 Task: In the  document problemanalysis.doc ,insert the clipart between heading and points ' search for yoga ' and adjust the shape height to  '3.5''
Action: Mouse moved to (224, 250)
Screenshot: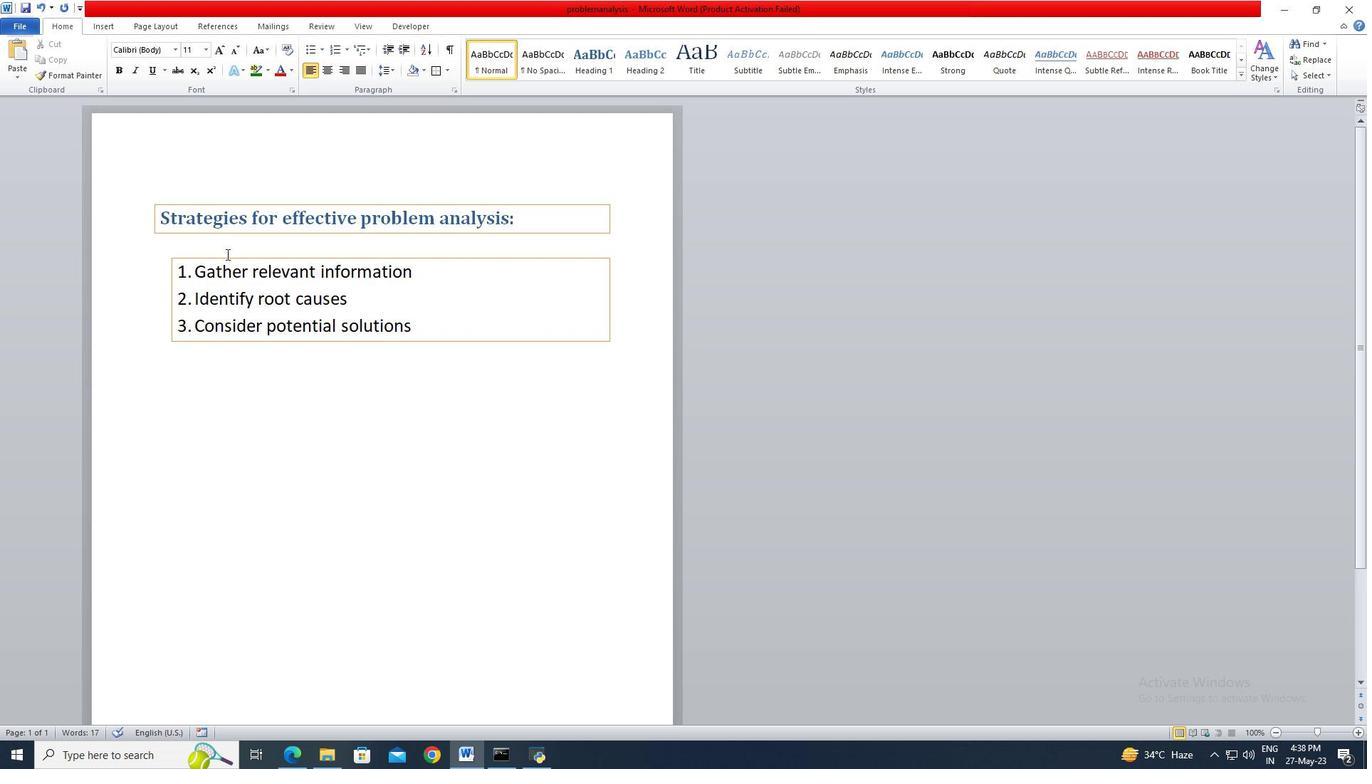 
Action: Mouse pressed left at (224, 250)
Screenshot: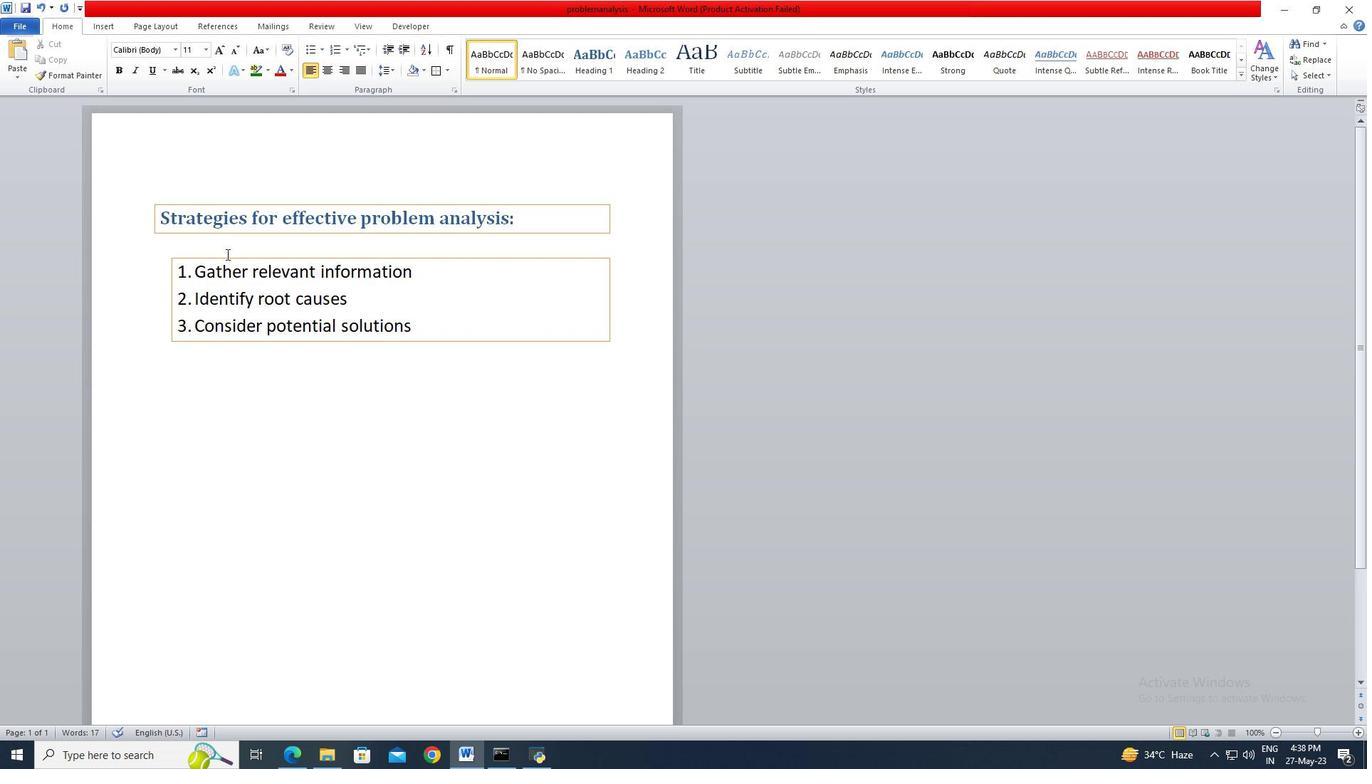 
Action: Key pressed <Key.left>
Screenshot: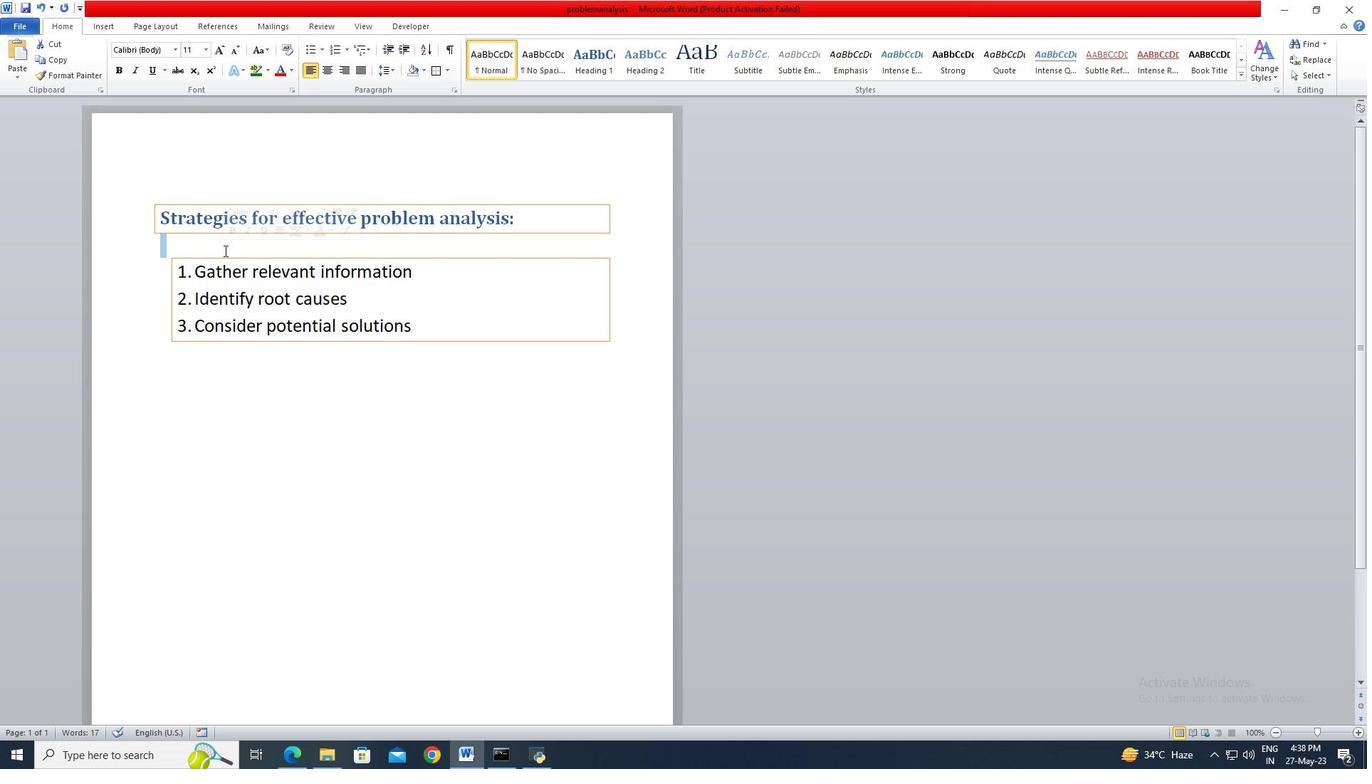 
Action: Mouse moved to (114, 29)
Screenshot: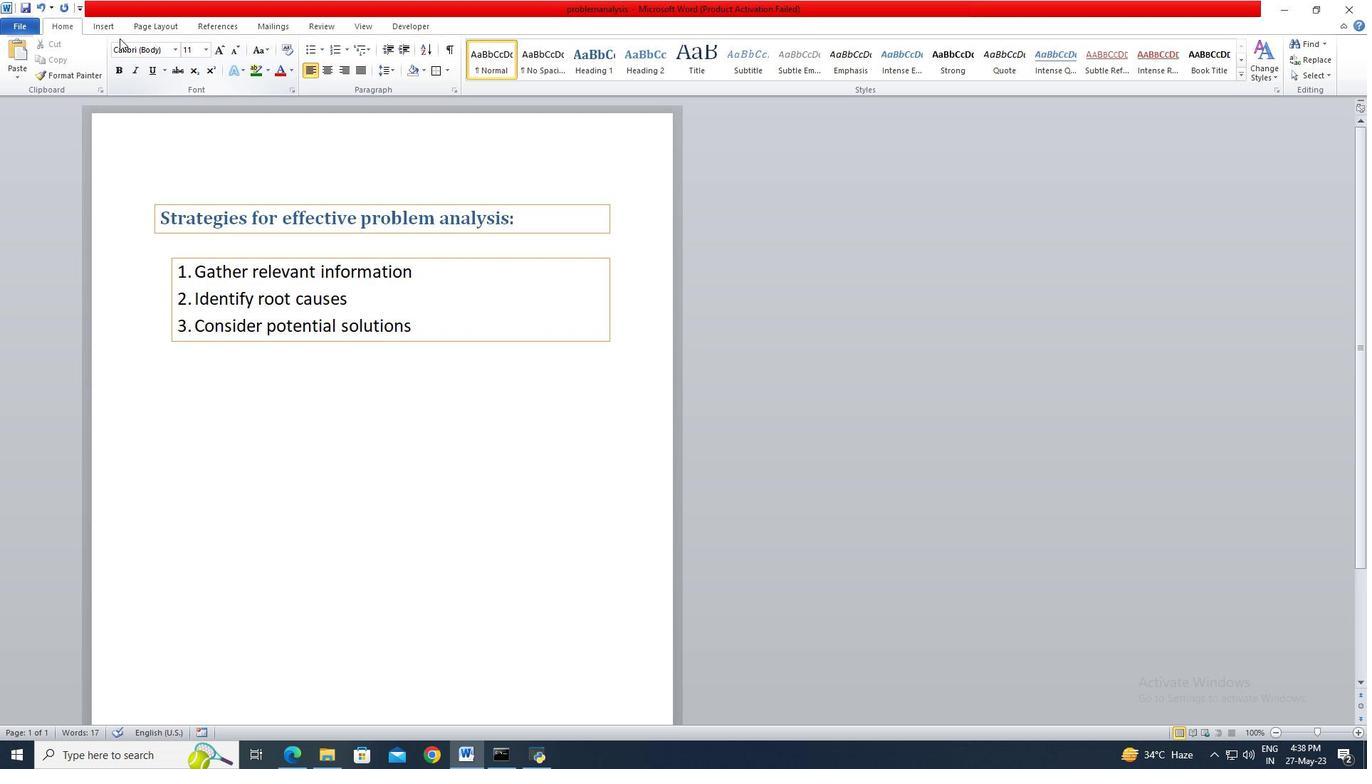 
Action: Mouse pressed left at (114, 29)
Screenshot: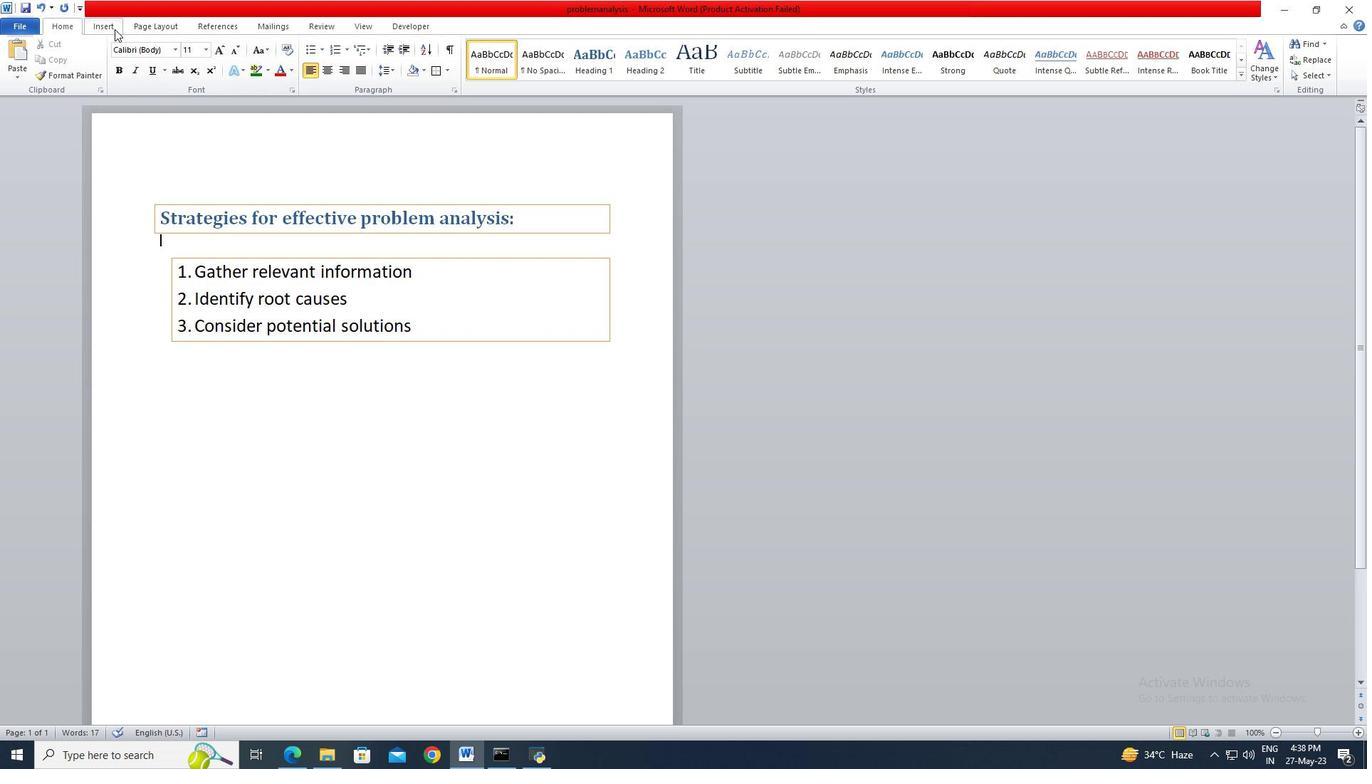 
Action: Mouse moved to (175, 74)
Screenshot: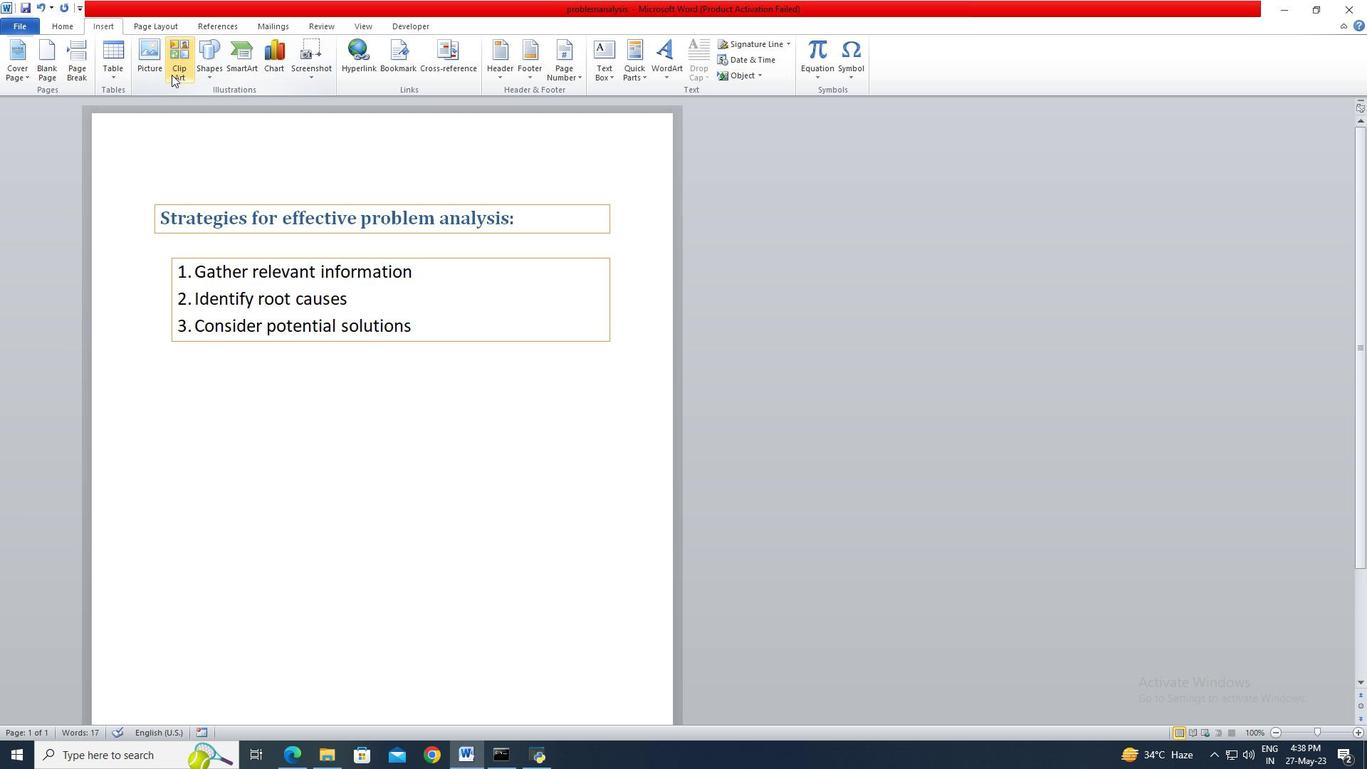 
Action: Mouse pressed left at (175, 74)
Screenshot: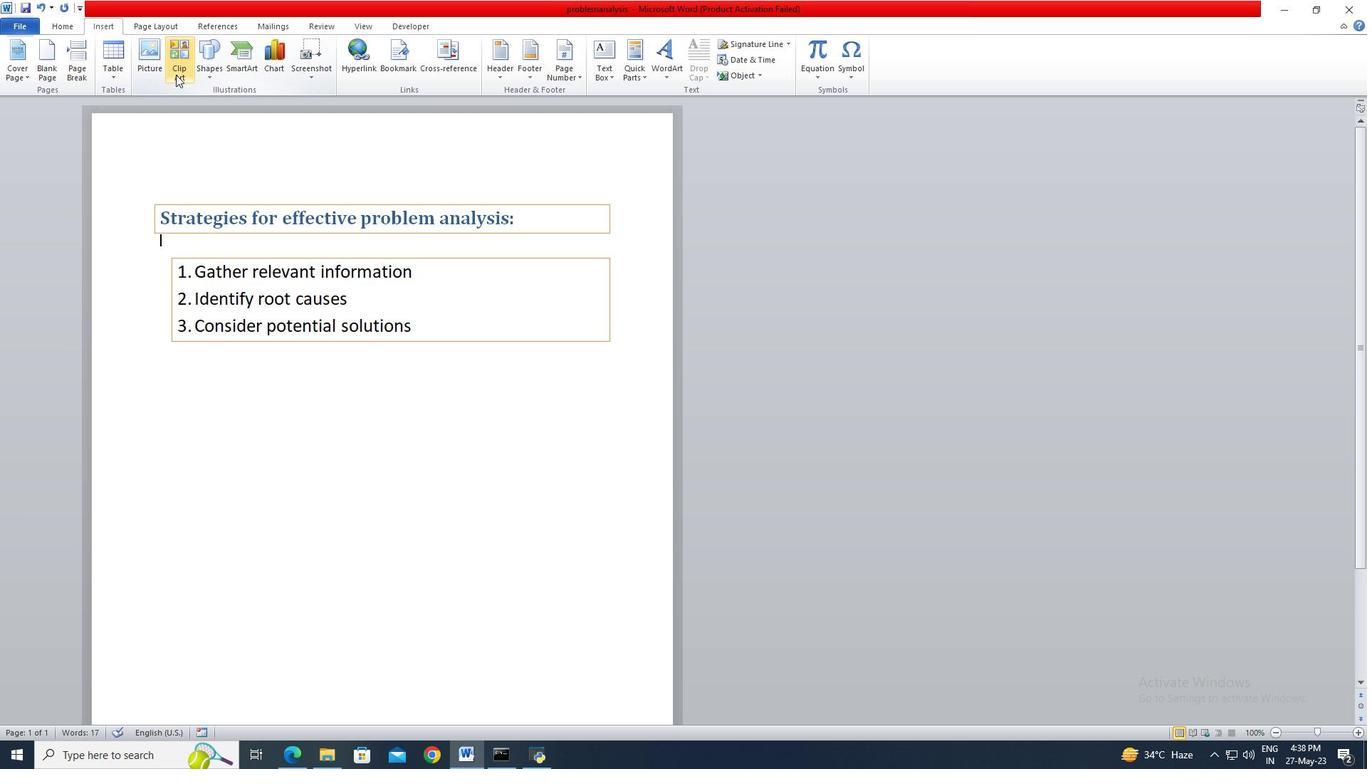 
Action: Mouse moved to (1222, 136)
Screenshot: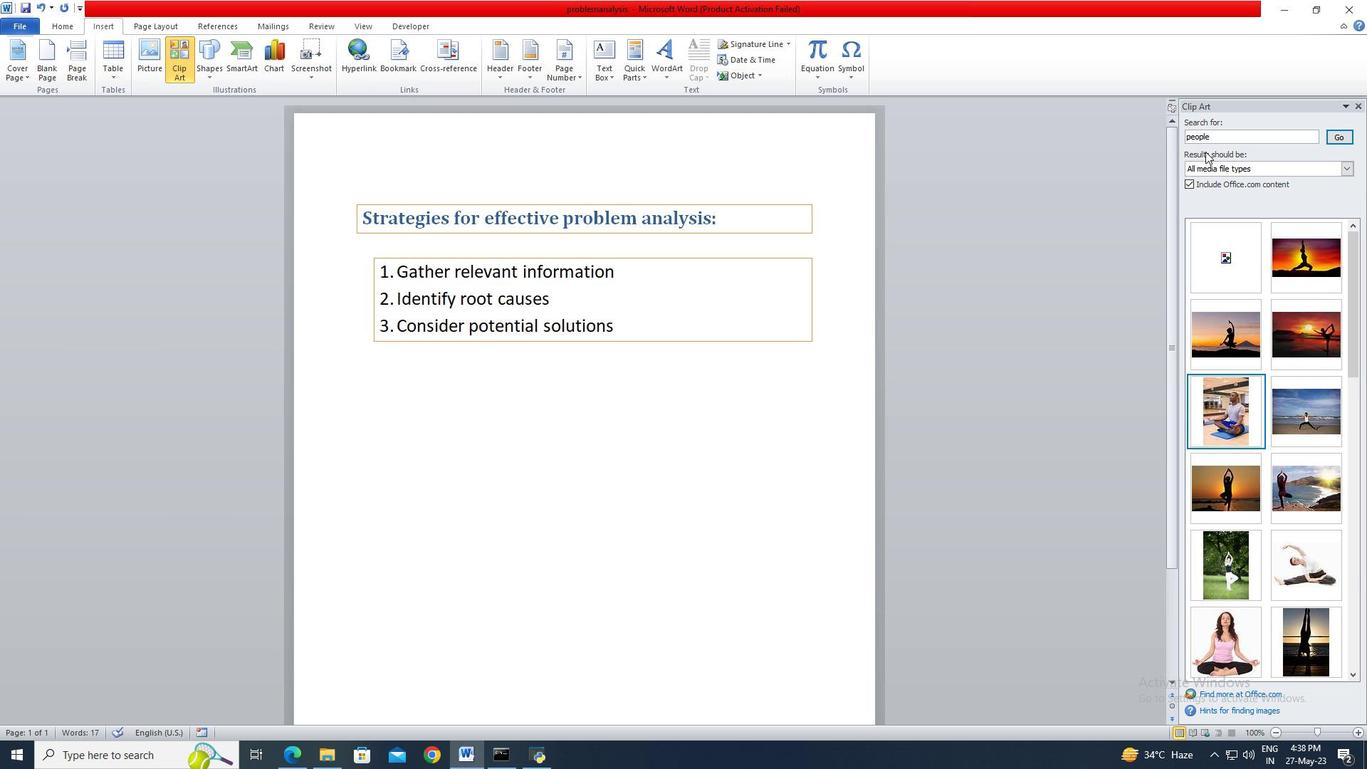 
Action: Mouse pressed left at (1222, 136)
Screenshot: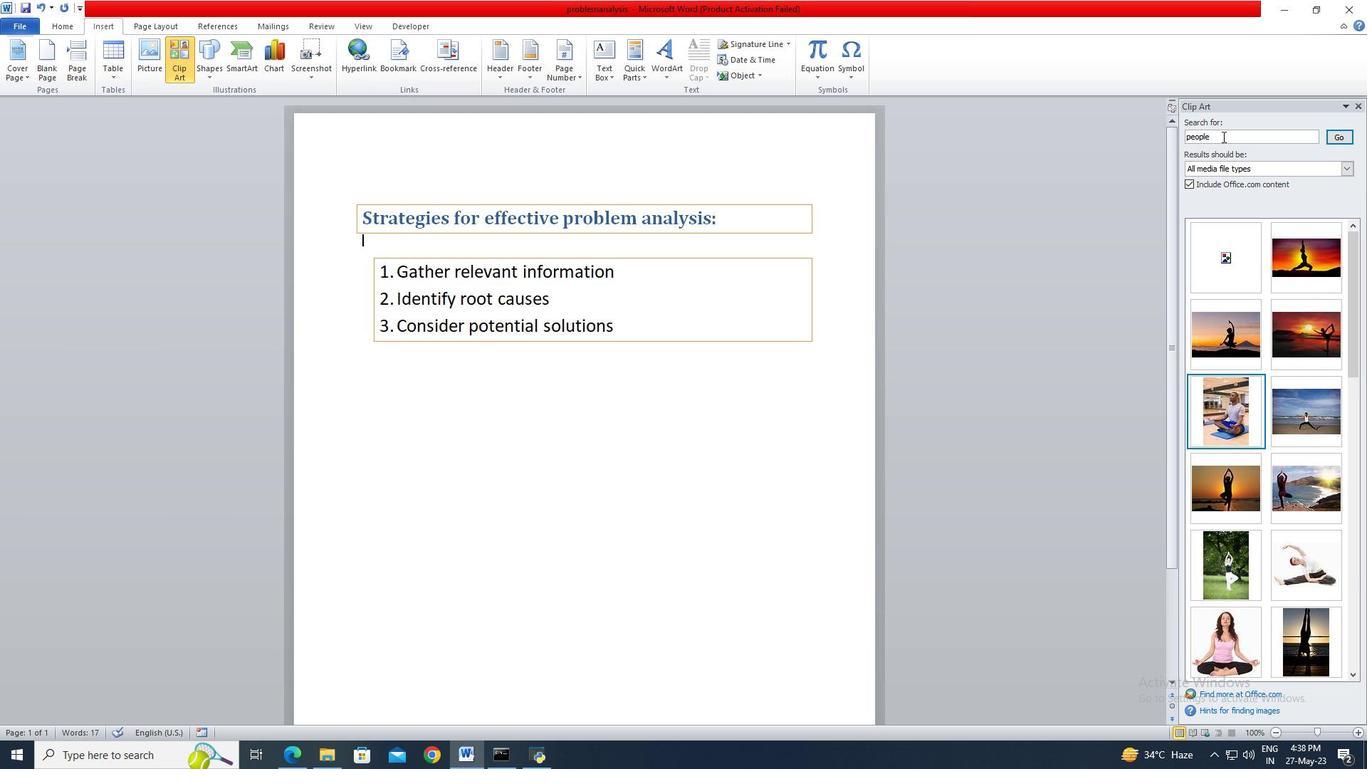 
Action: Key pressed ctrl+A<Key.delete>
Screenshot: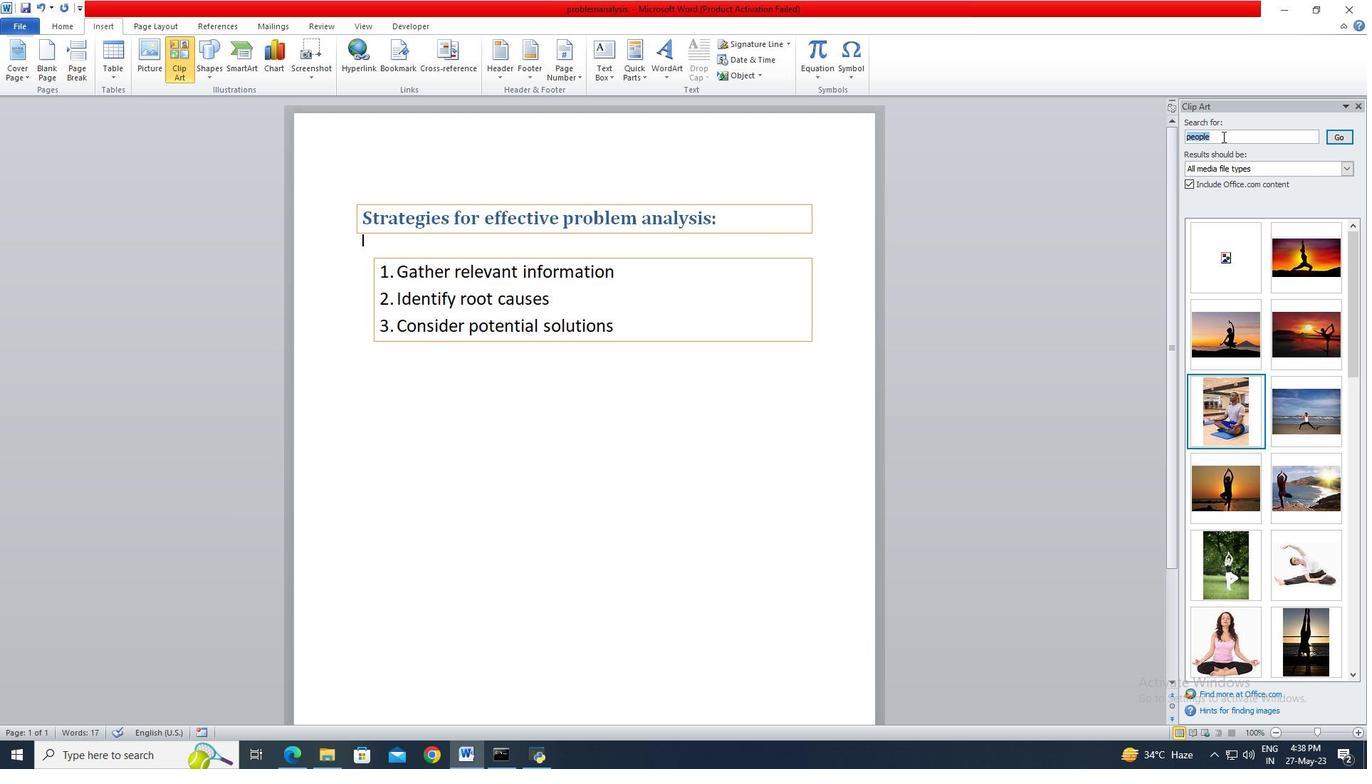 
Action: Mouse moved to (1151, 93)
Screenshot: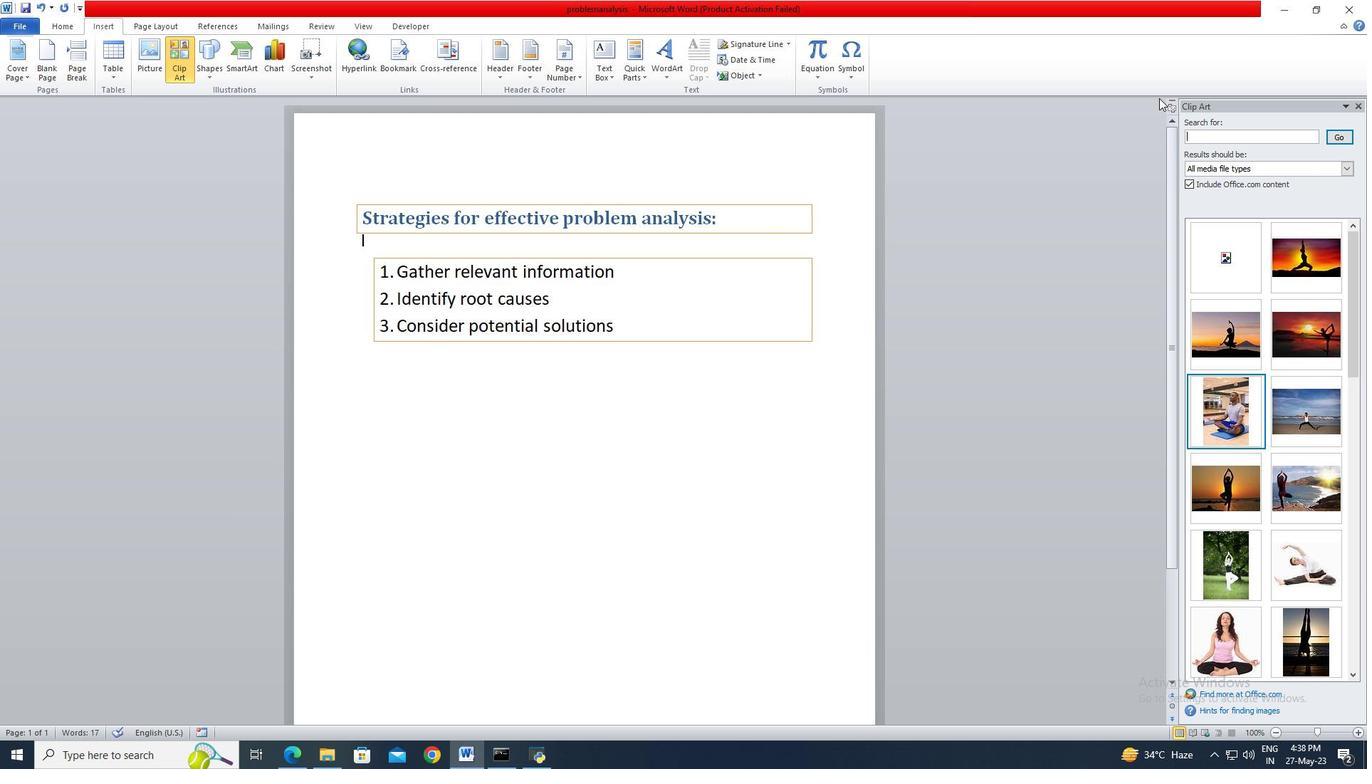 
Action: Key pressed yoga<Key.enter>
Screenshot: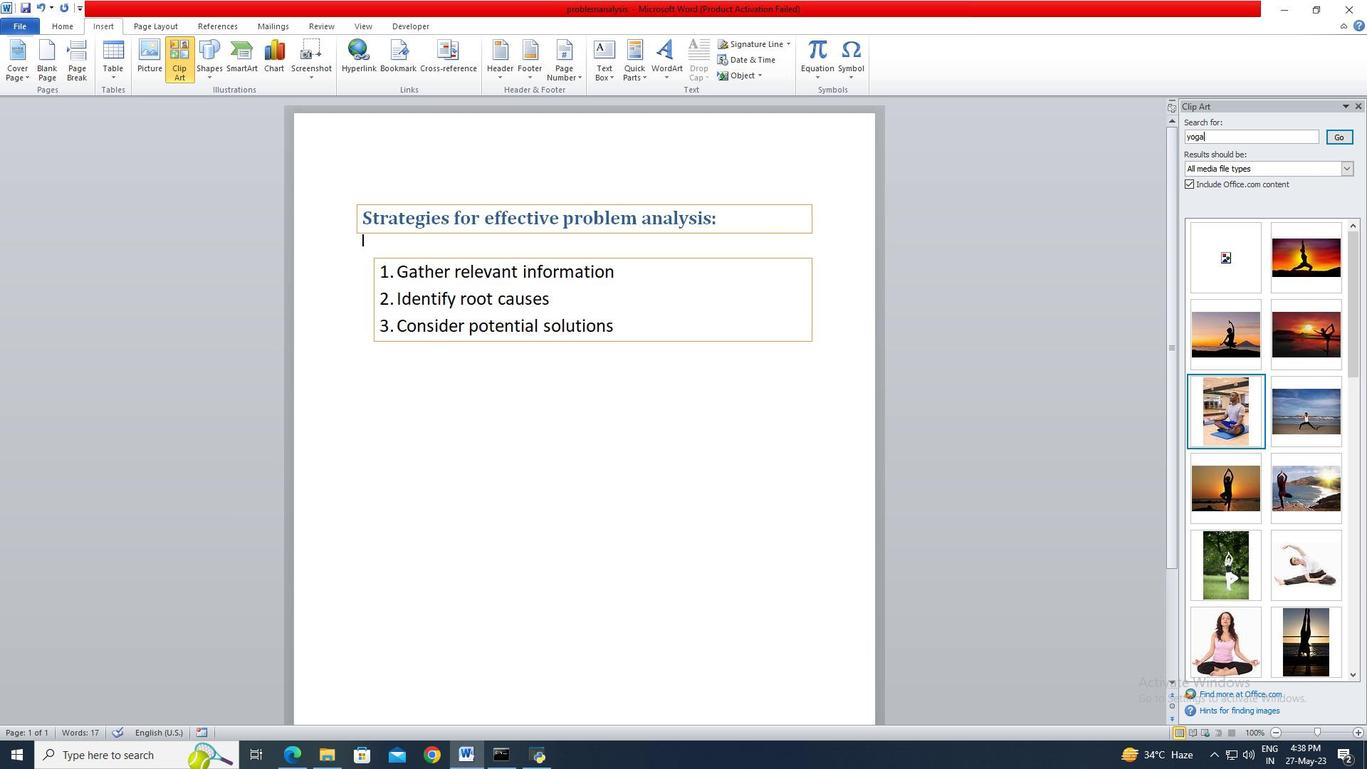 
Action: Mouse moved to (1243, 630)
Screenshot: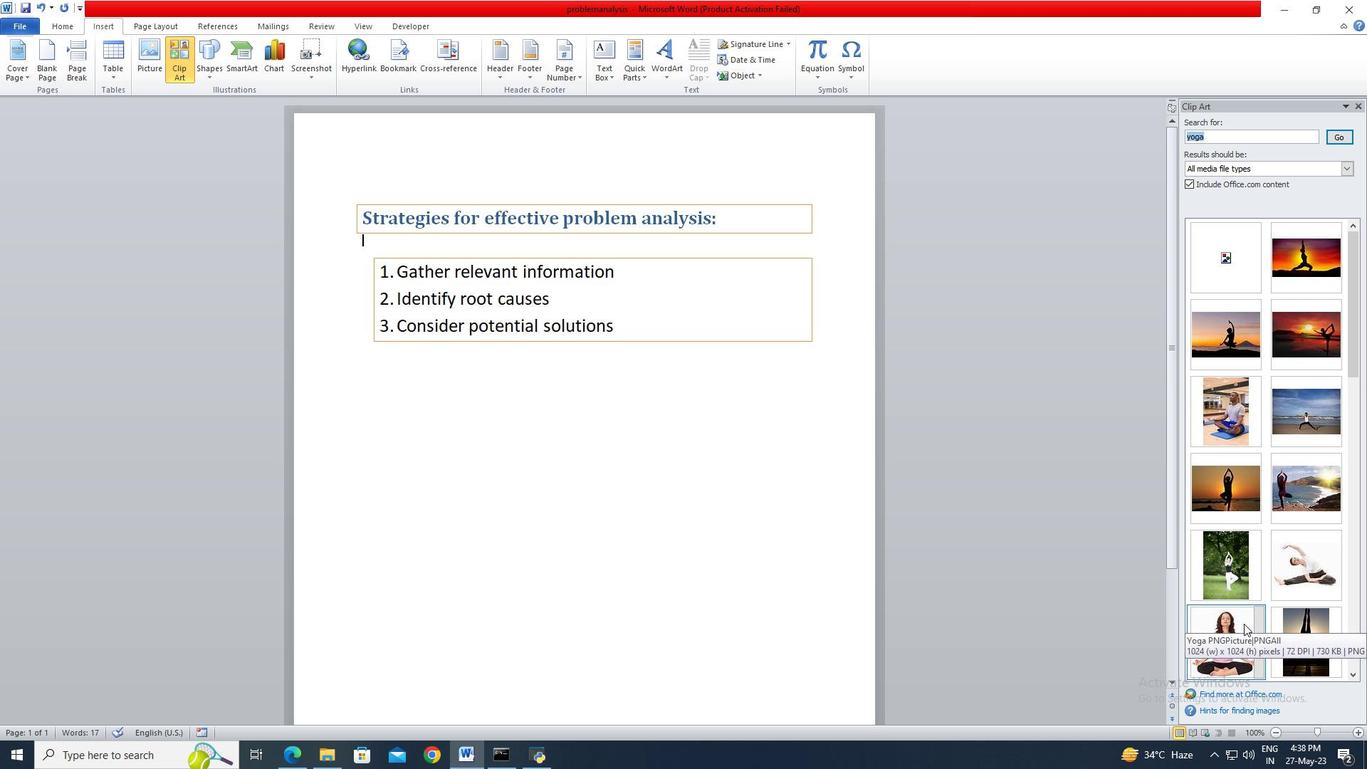 
Action: Mouse pressed left at (1243, 630)
Screenshot: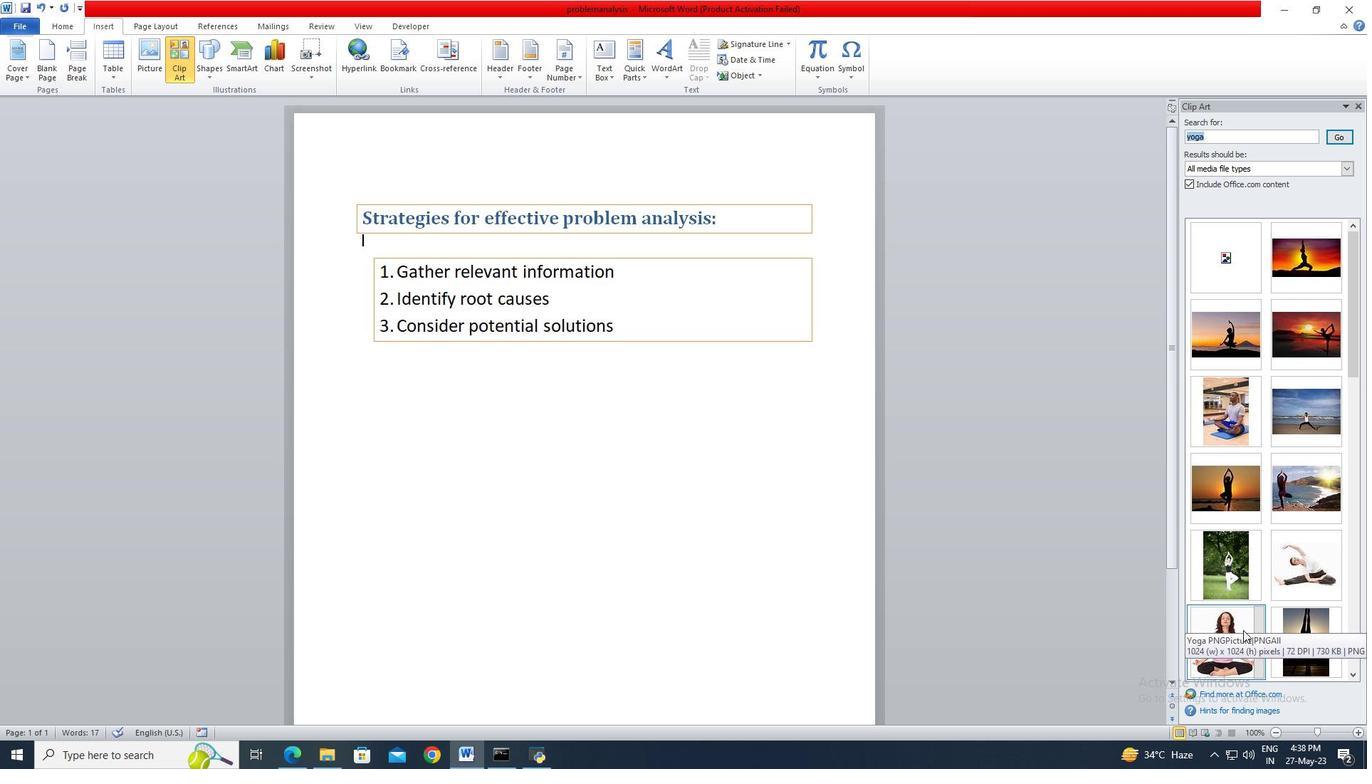 
Action: Mouse moved to (647, 416)
Screenshot: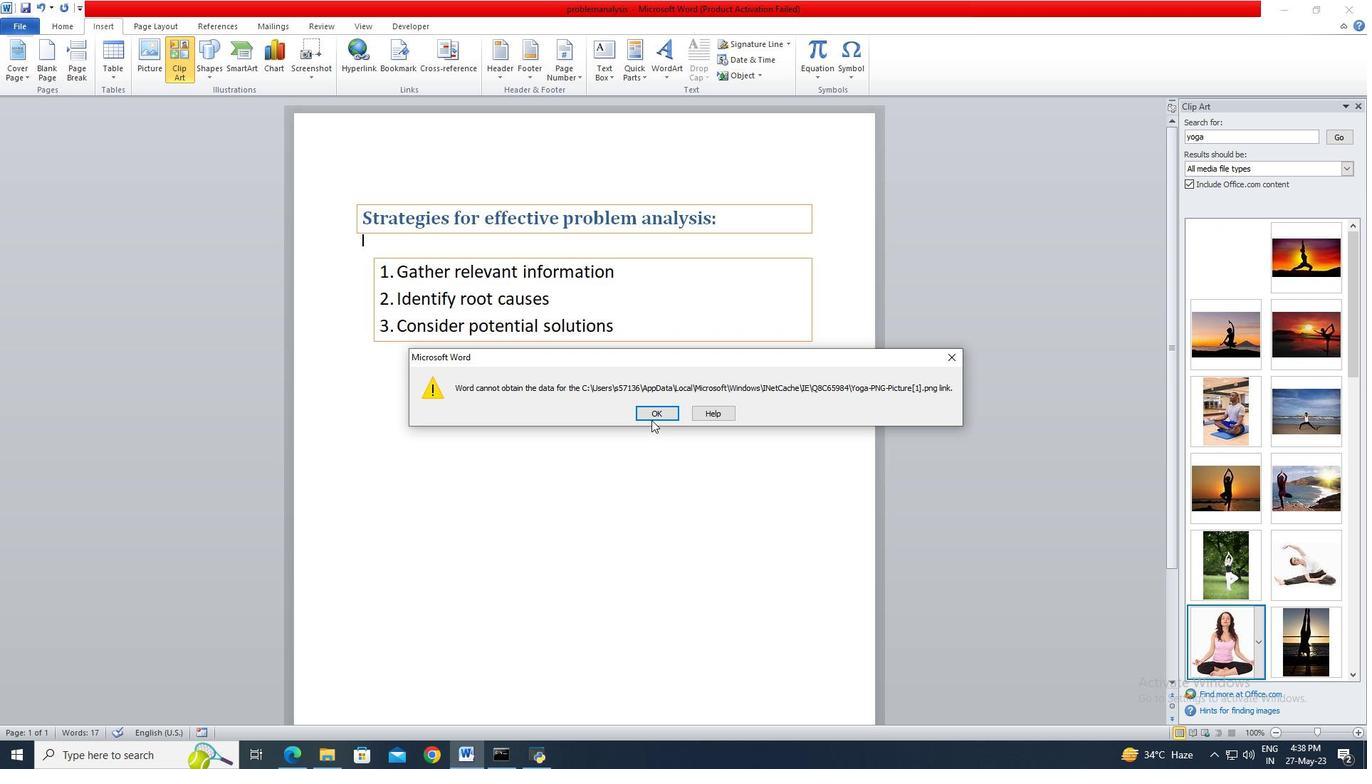 
Action: Mouse pressed left at (647, 416)
Screenshot: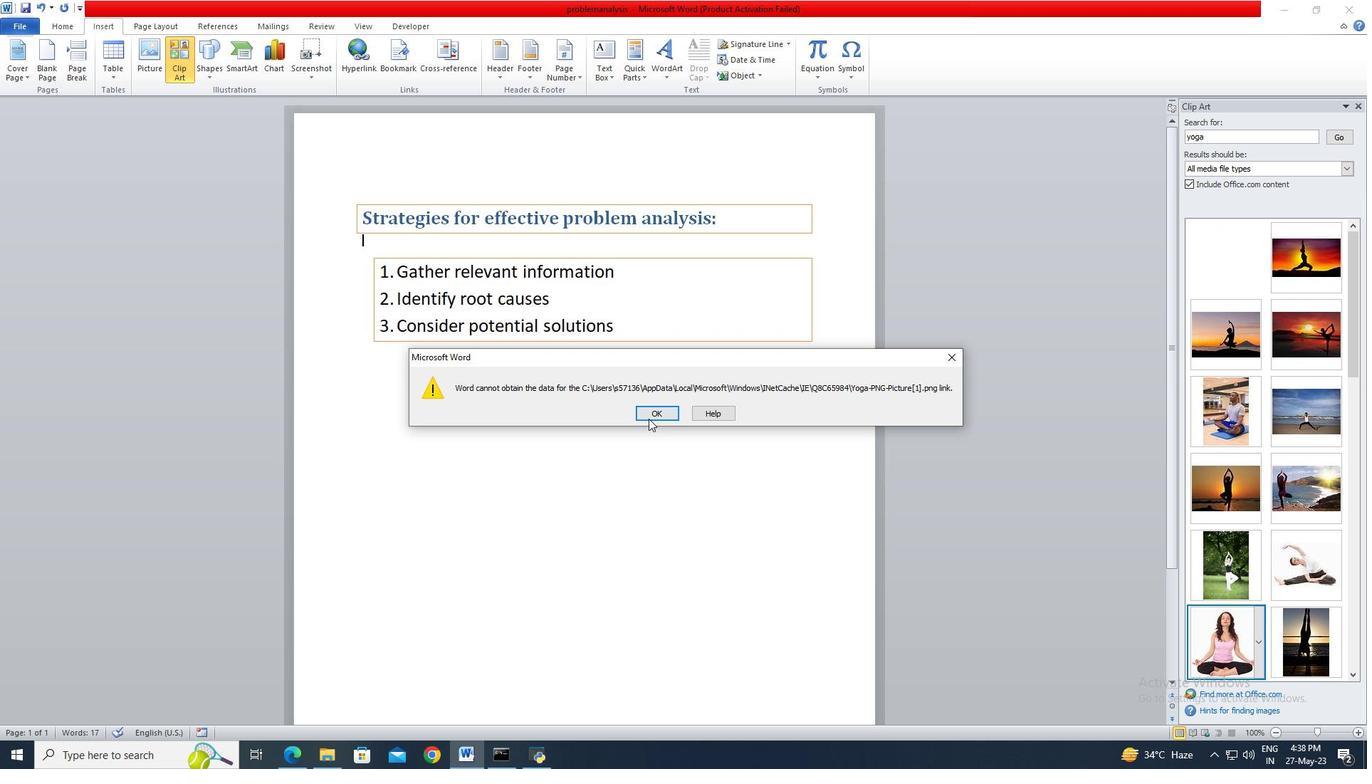 
Action: Mouse moved to (1204, 401)
Screenshot: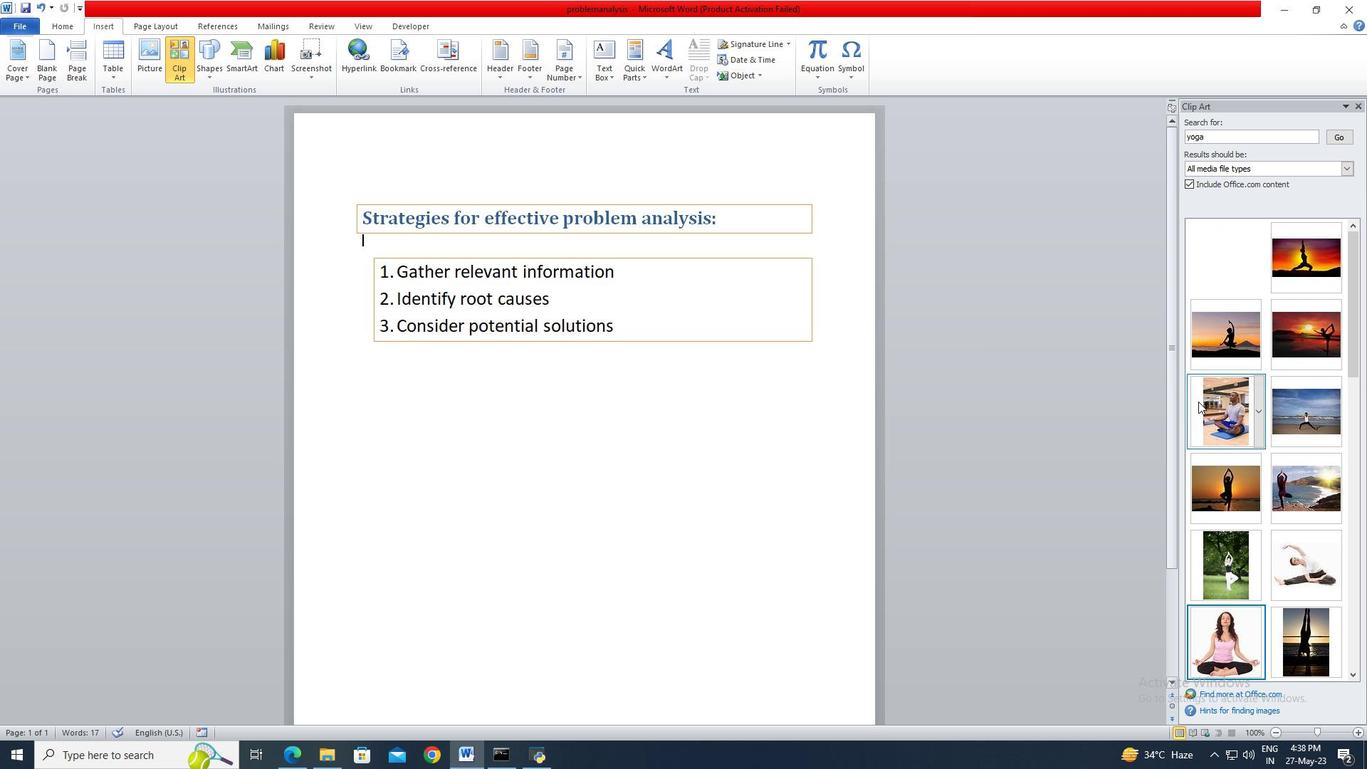
Action: Mouse pressed left at (1204, 401)
Screenshot: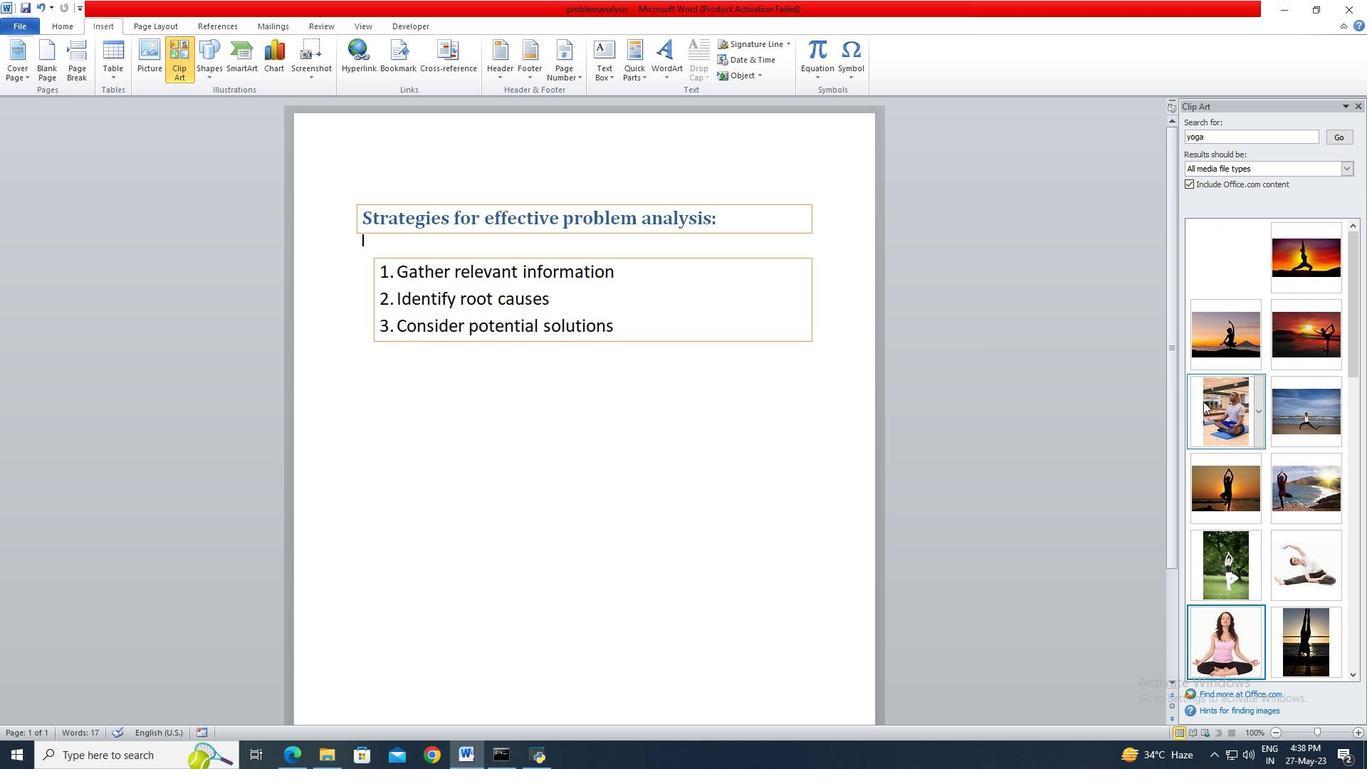 
Action: Mouse moved to (1327, 44)
Screenshot: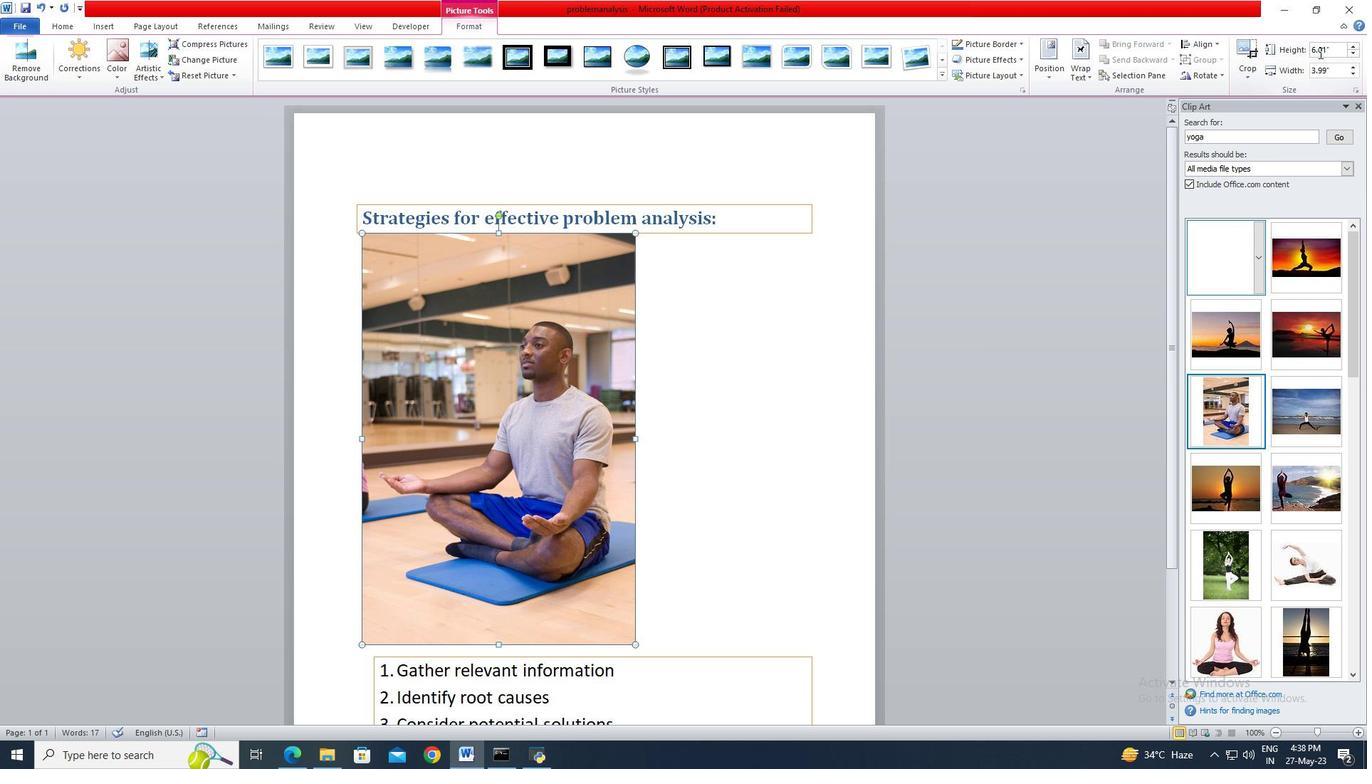 
Action: Mouse pressed left at (1327, 44)
Screenshot: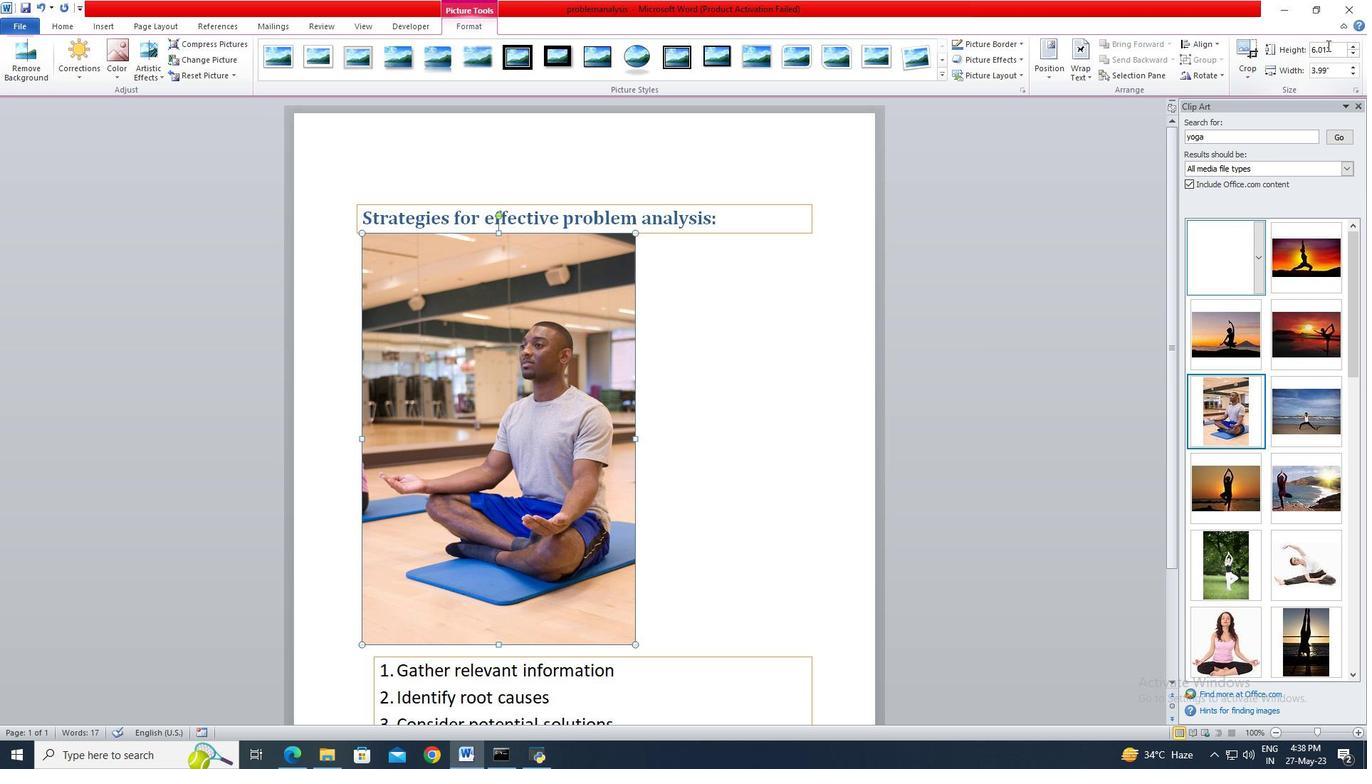
Action: Mouse moved to (1315, 39)
Screenshot: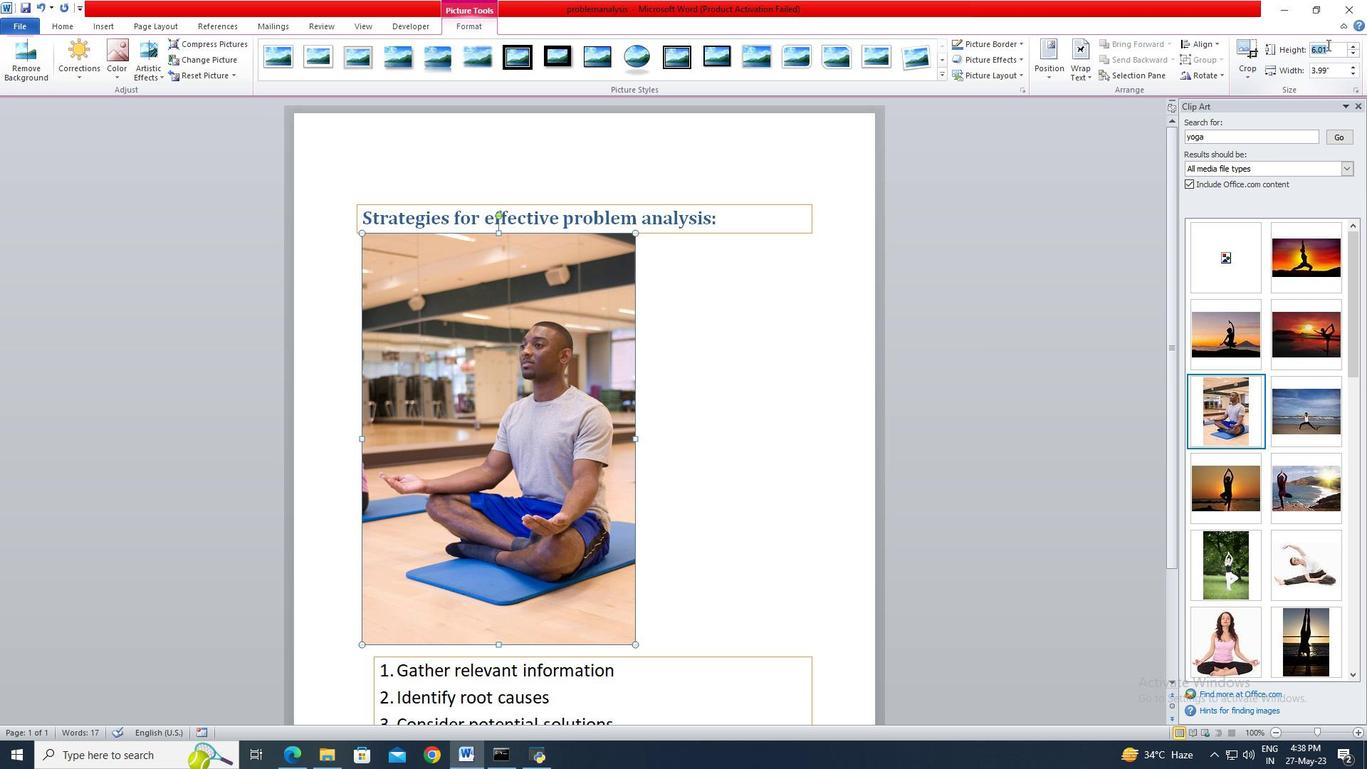 
Action: Key pressed 3.5<Key.enter>
Screenshot: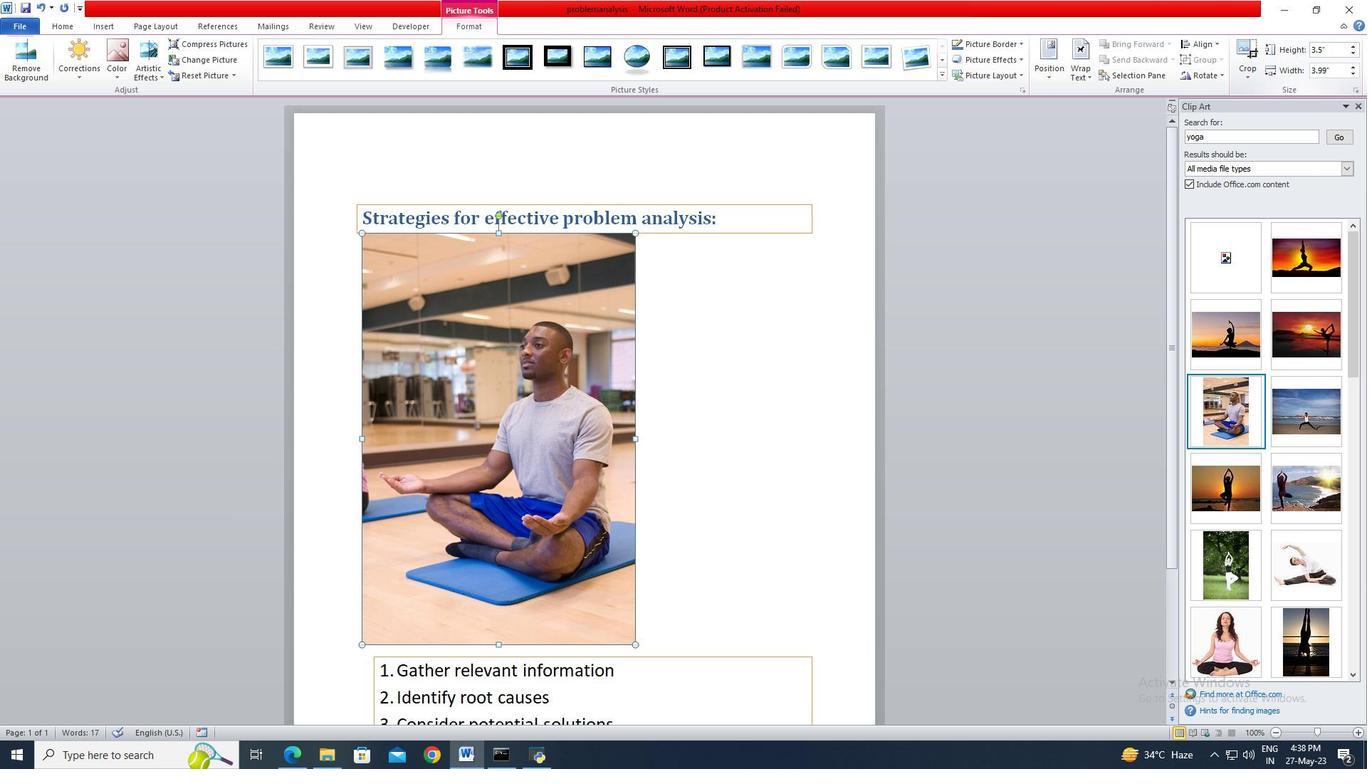 
Action: Mouse moved to (800, 293)
Screenshot: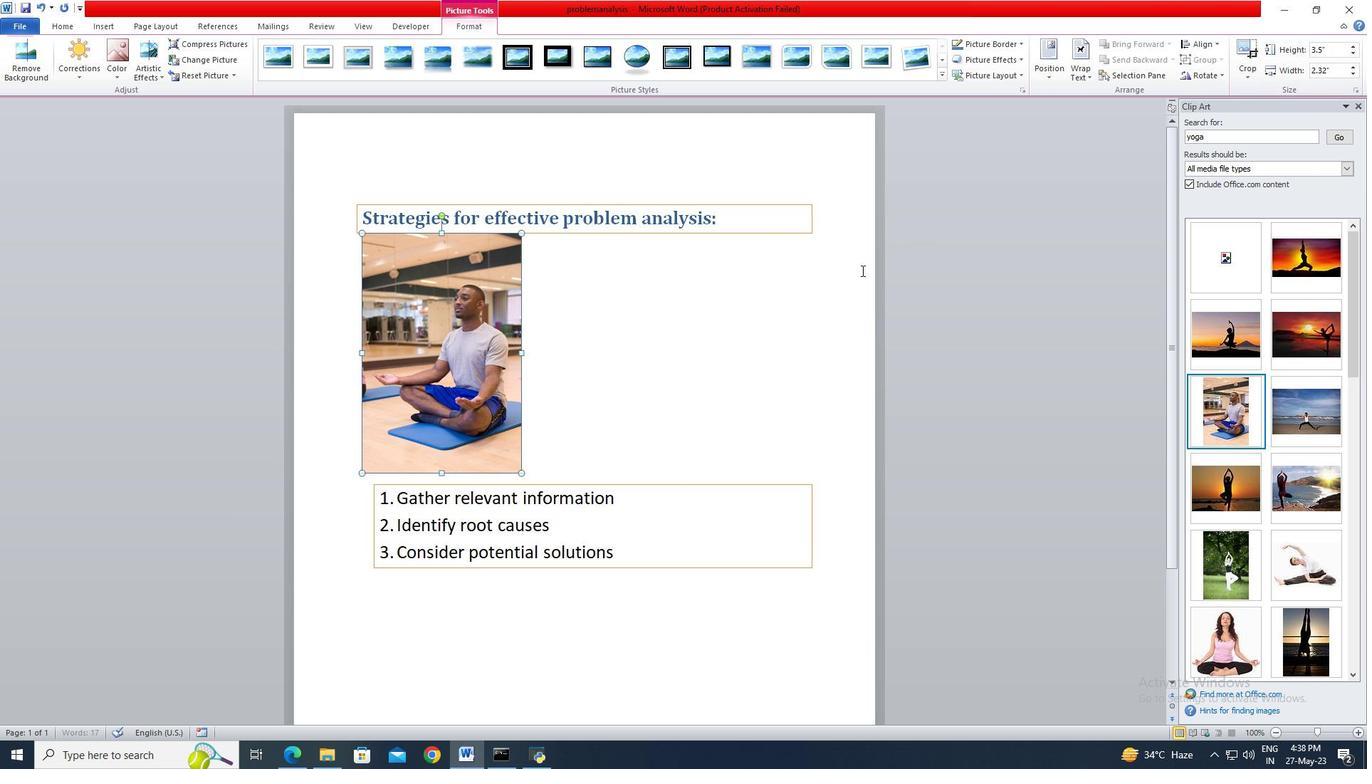
Action: Mouse pressed left at (800, 293)
Screenshot: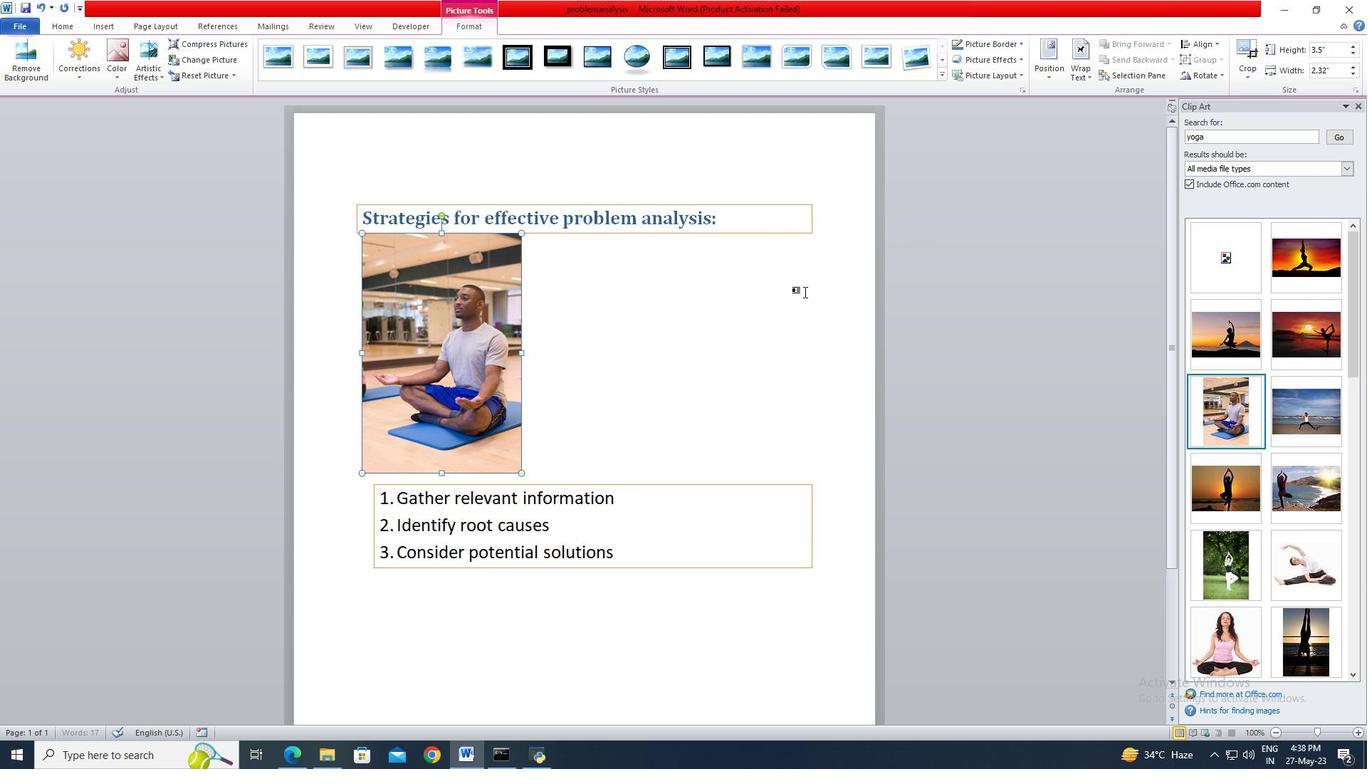 
